 Task: Sort the products in the category "Plants" by unit price (high first).
Action: Mouse moved to (246, 128)
Screenshot: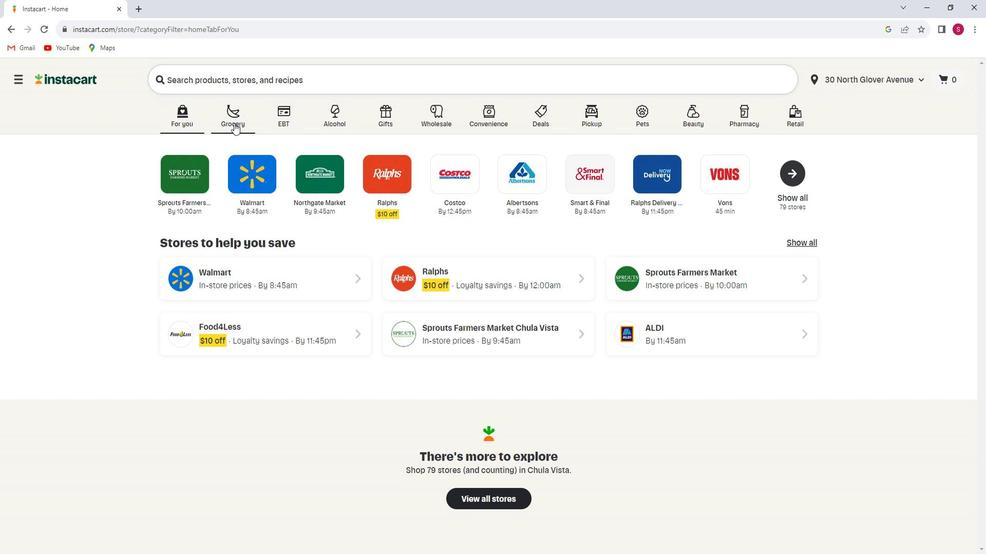
Action: Mouse pressed left at (246, 128)
Screenshot: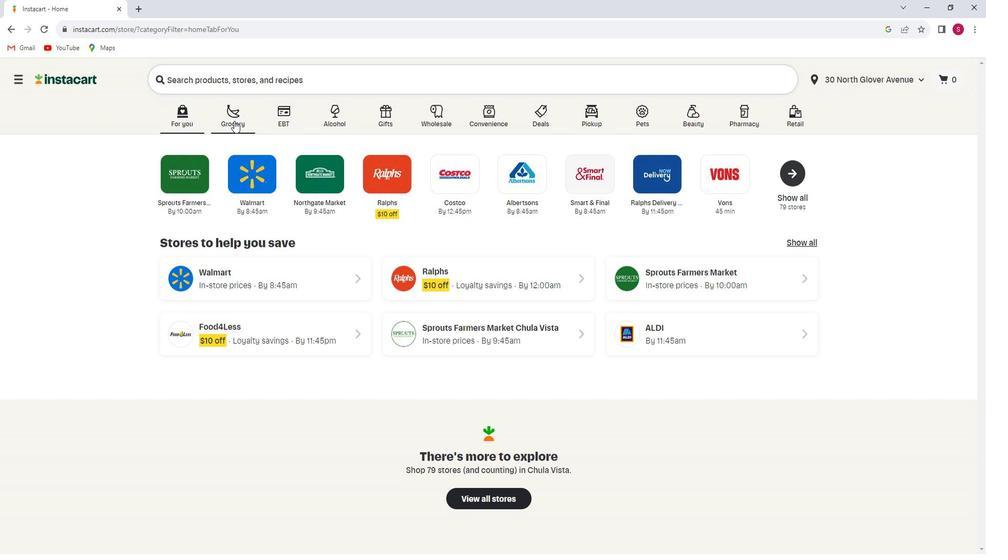 
Action: Mouse moved to (246, 312)
Screenshot: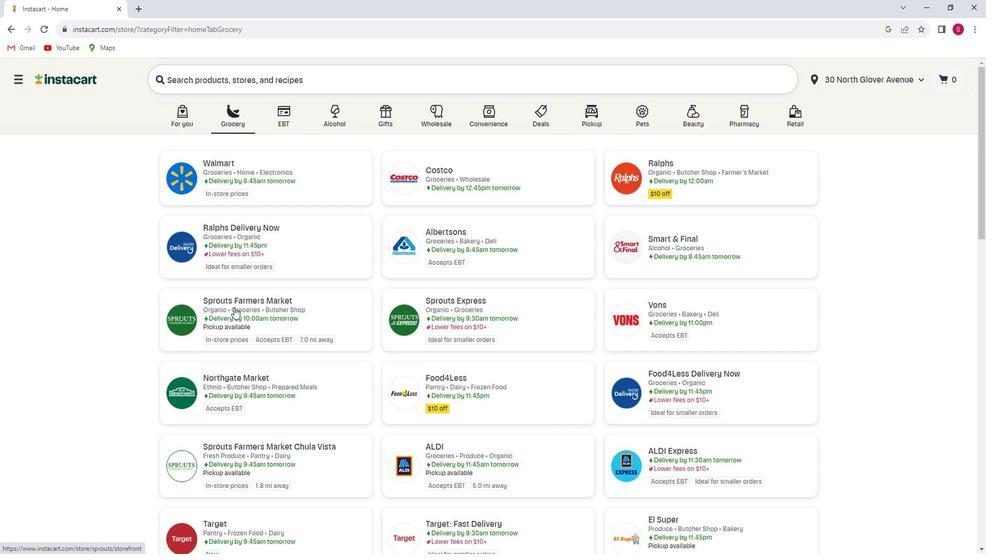 
Action: Mouse pressed left at (246, 312)
Screenshot: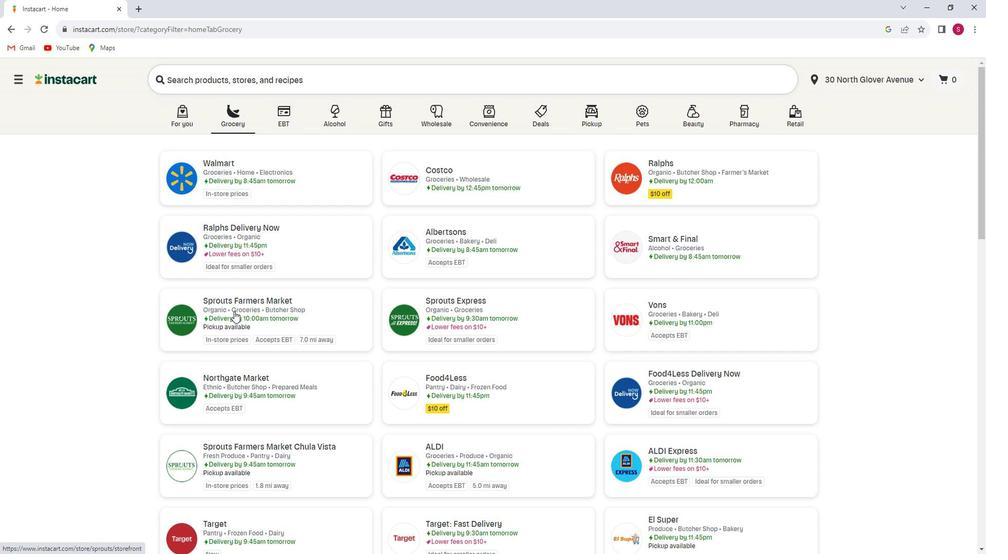 
Action: Mouse moved to (108, 380)
Screenshot: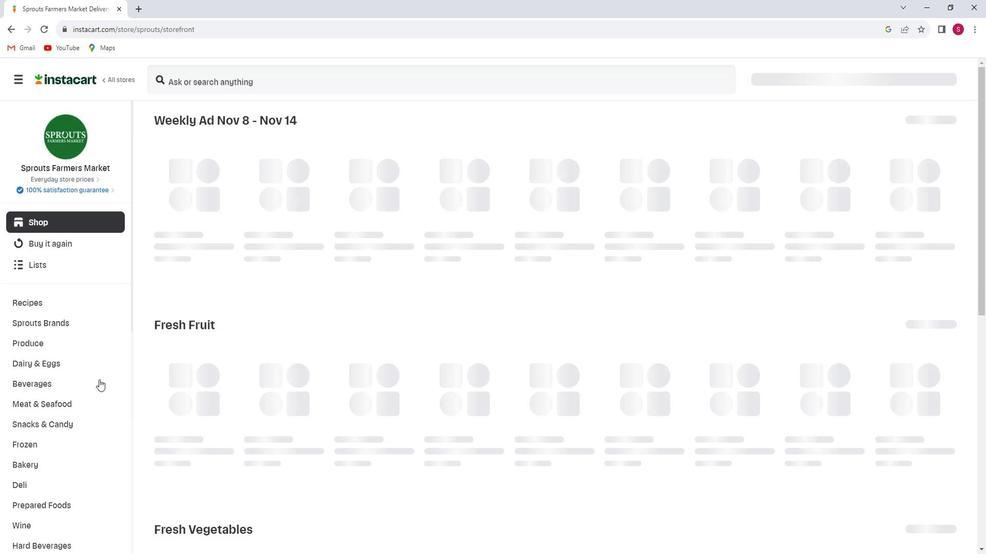 
Action: Mouse scrolled (108, 379) with delta (0, 0)
Screenshot: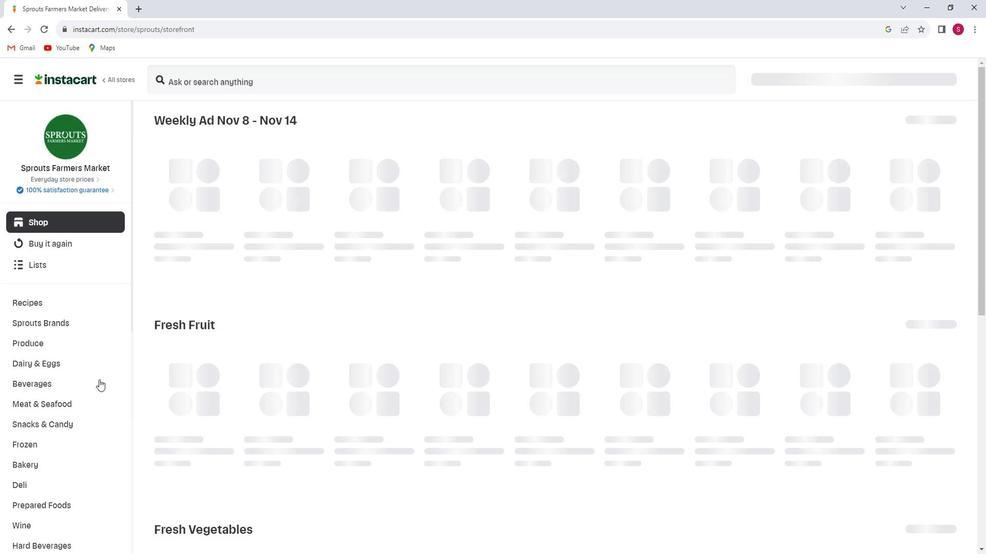 
Action: Mouse moved to (106, 382)
Screenshot: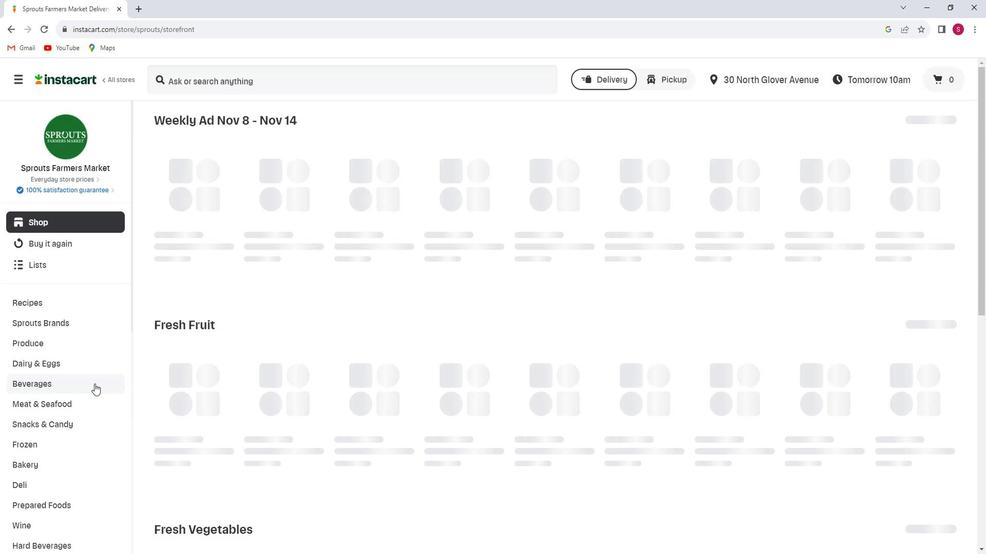 
Action: Mouse scrolled (106, 381) with delta (0, 0)
Screenshot: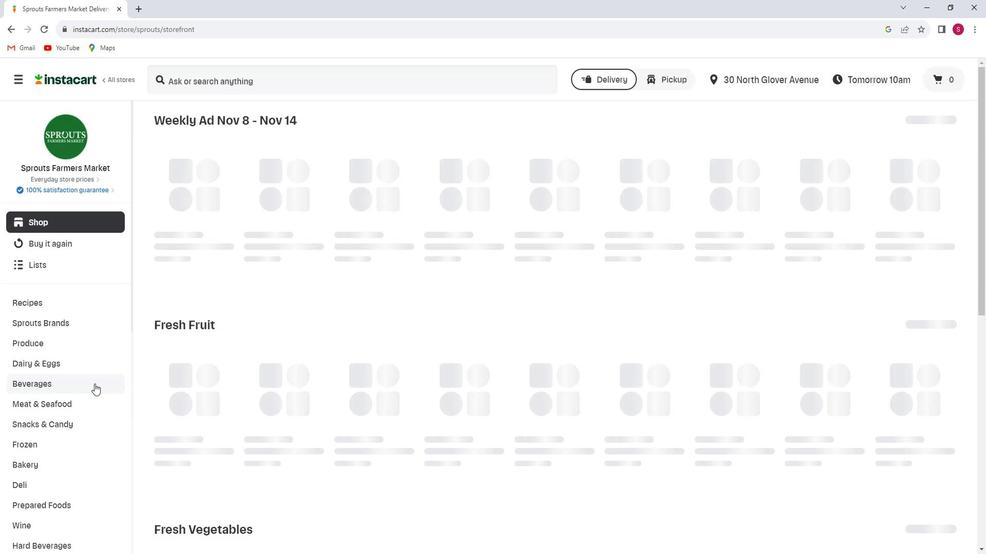 
Action: Mouse scrolled (106, 381) with delta (0, 0)
Screenshot: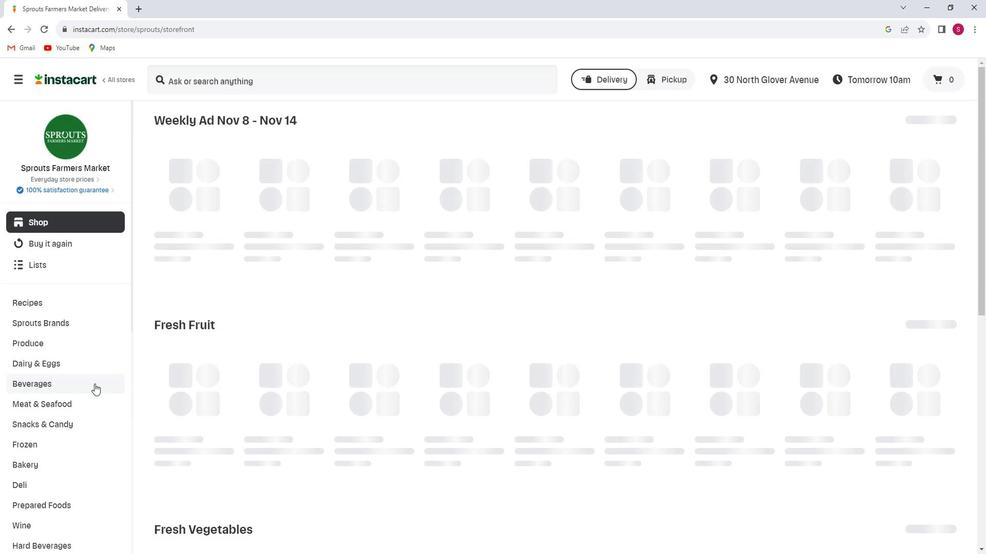 
Action: Mouse scrolled (106, 381) with delta (0, 0)
Screenshot: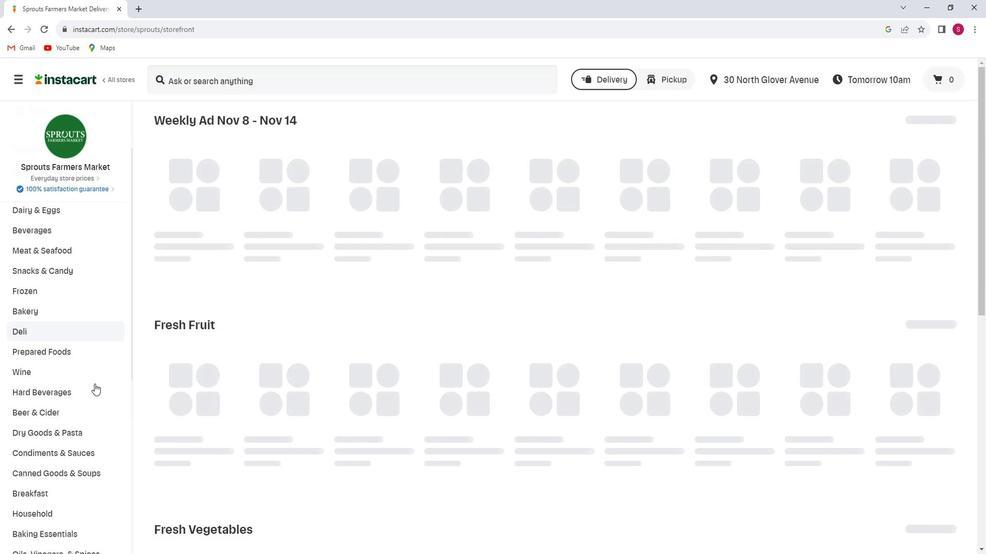 
Action: Mouse scrolled (106, 381) with delta (0, 0)
Screenshot: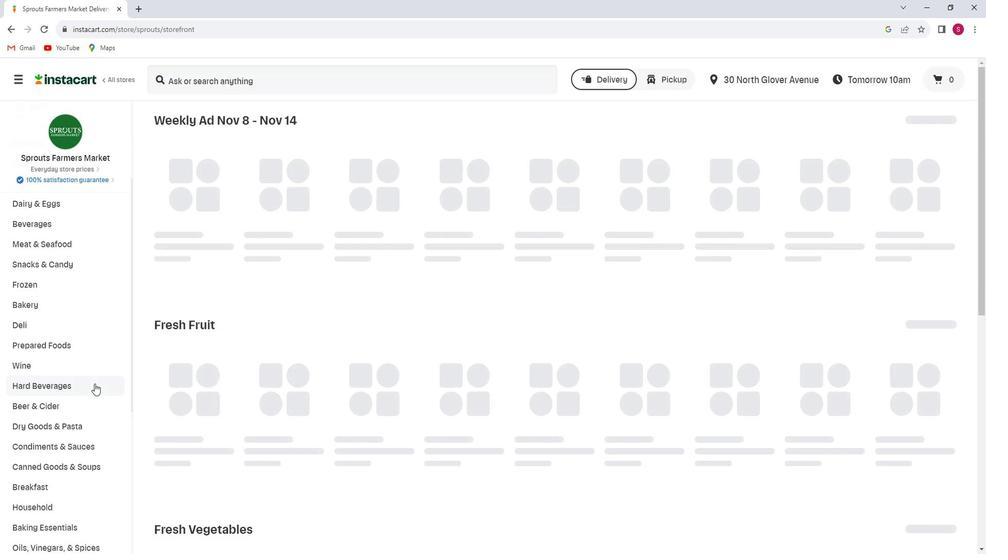 
Action: Mouse scrolled (106, 381) with delta (0, 0)
Screenshot: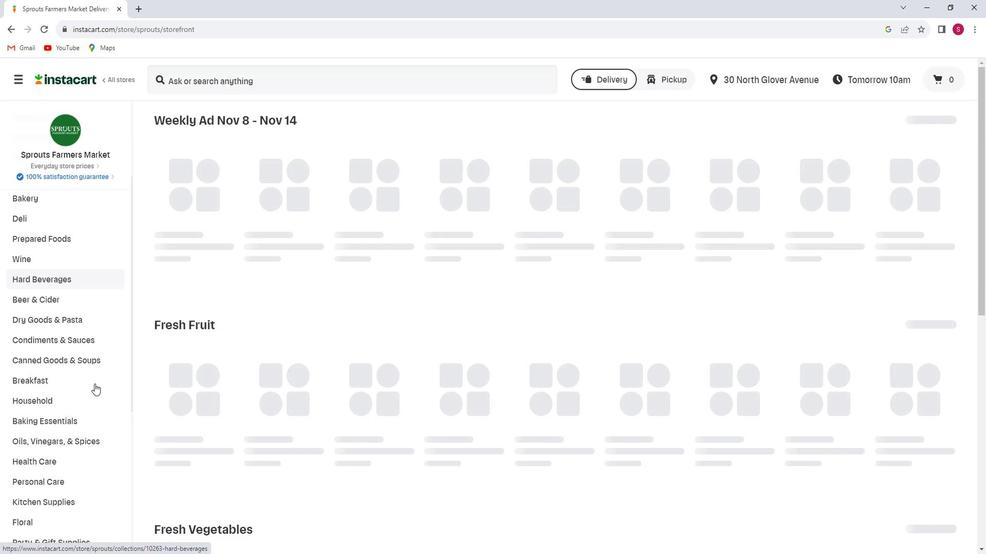
Action: Mouse scrolled (106, 381) with delta (0, 0)
Screenshot: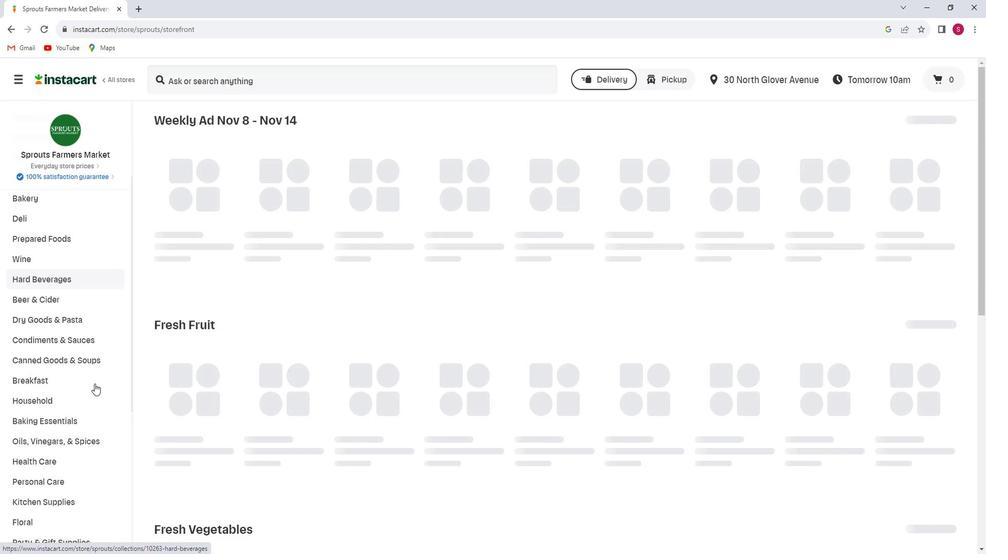 
Action: Mouse scrolled (106, 381) with delta (0, 0)
Screenshot: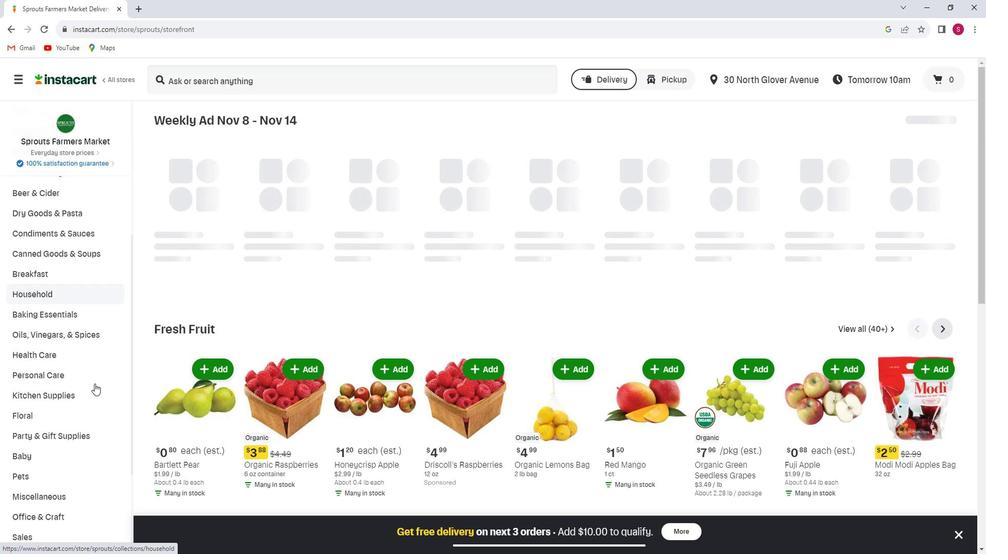 
Action: Mouse moved to (74, 360)
Screenshot: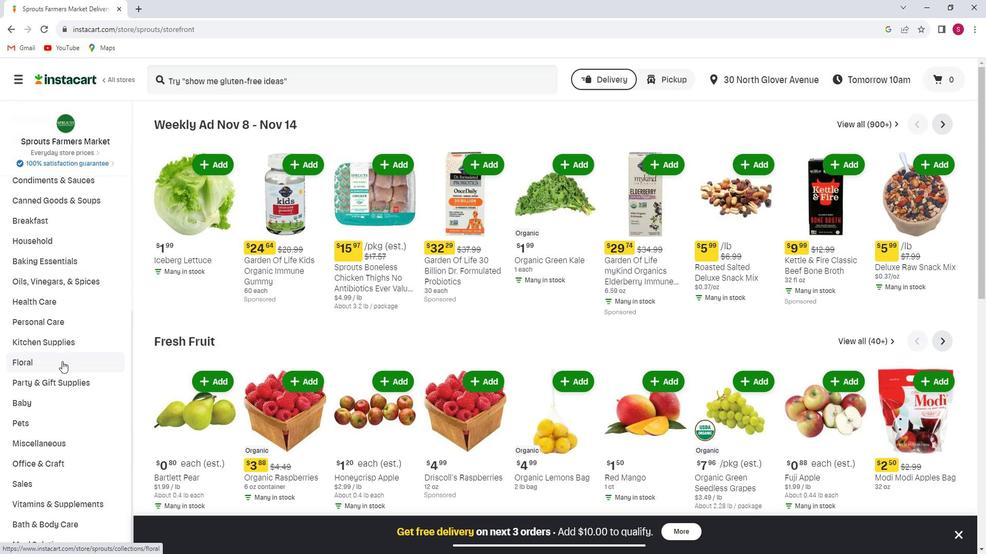 
Action: Mouse pressed left at (74, 360)
Screenshot: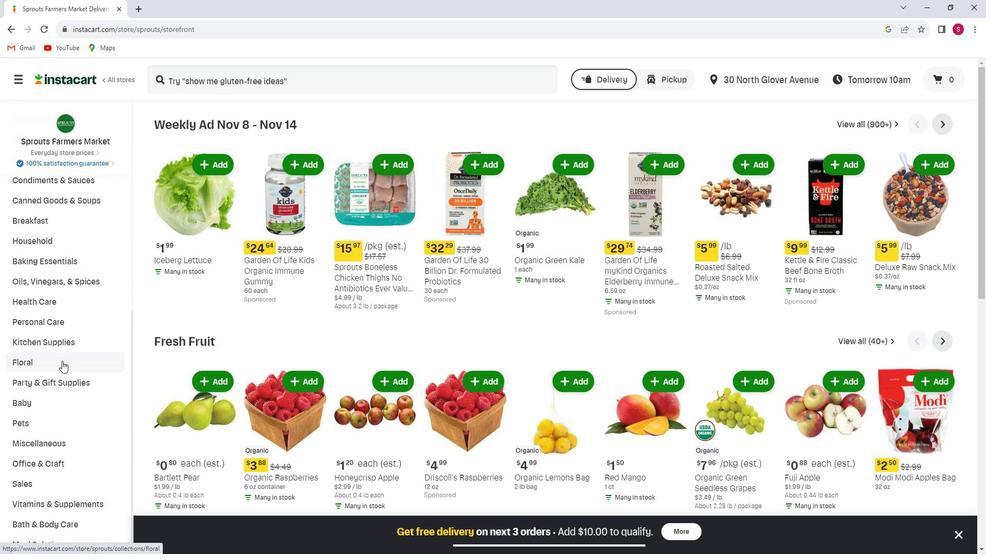 
Action: Mouse moved to (64, 400)
Screenshot: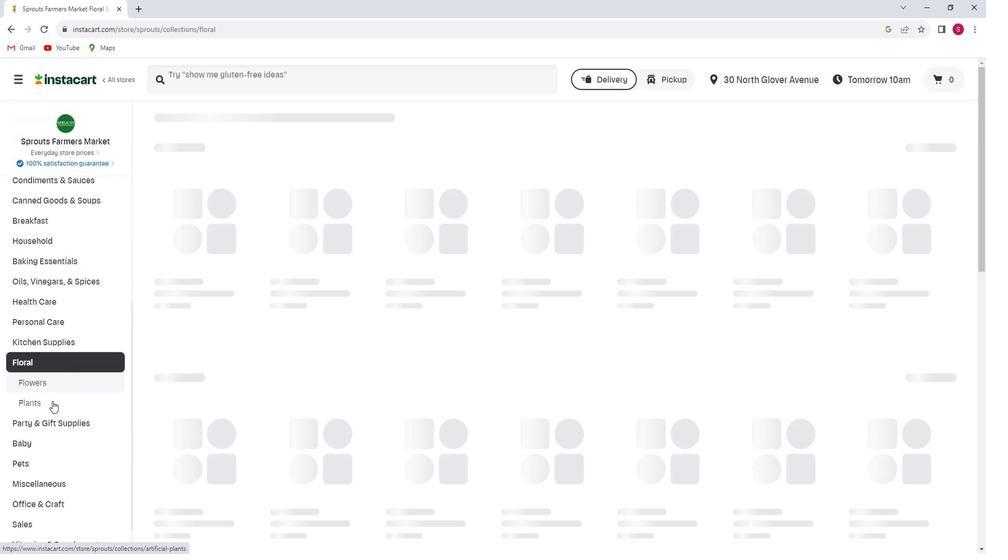 
Action: Mouse pressed left at (64, 400)
Screenshot: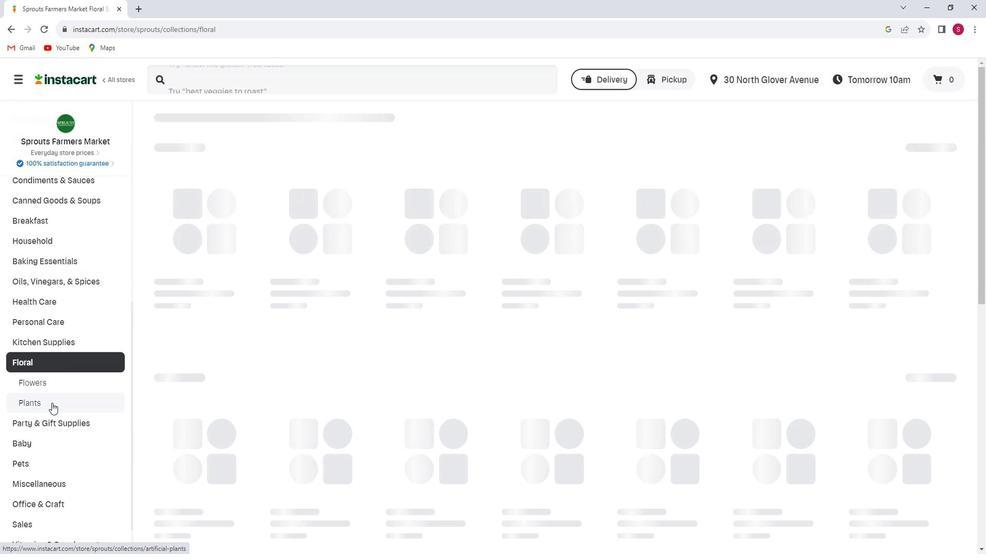 
Action: Mouse moved to (933, 162)
Screenshot: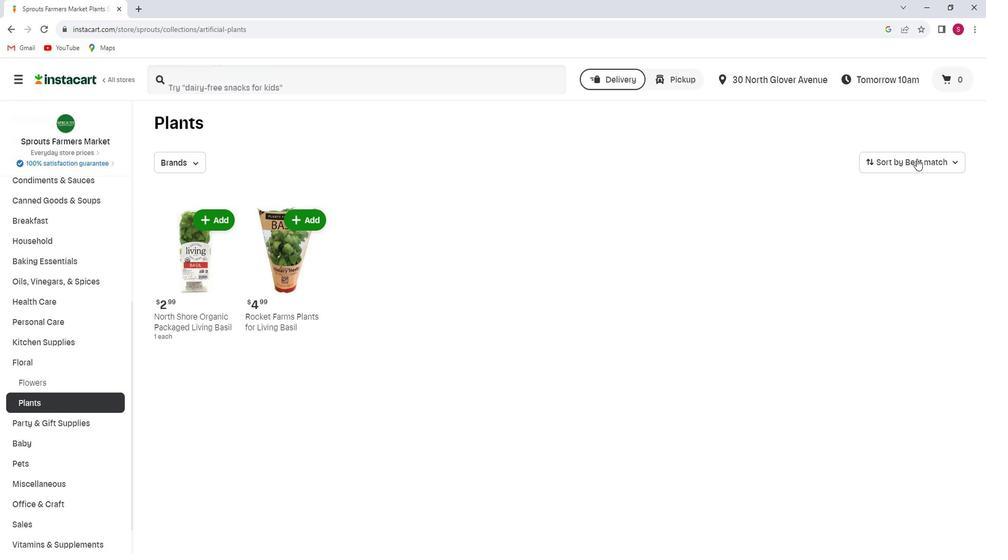 
Action: Mouse pressed left at (933, 162)
Screenshot: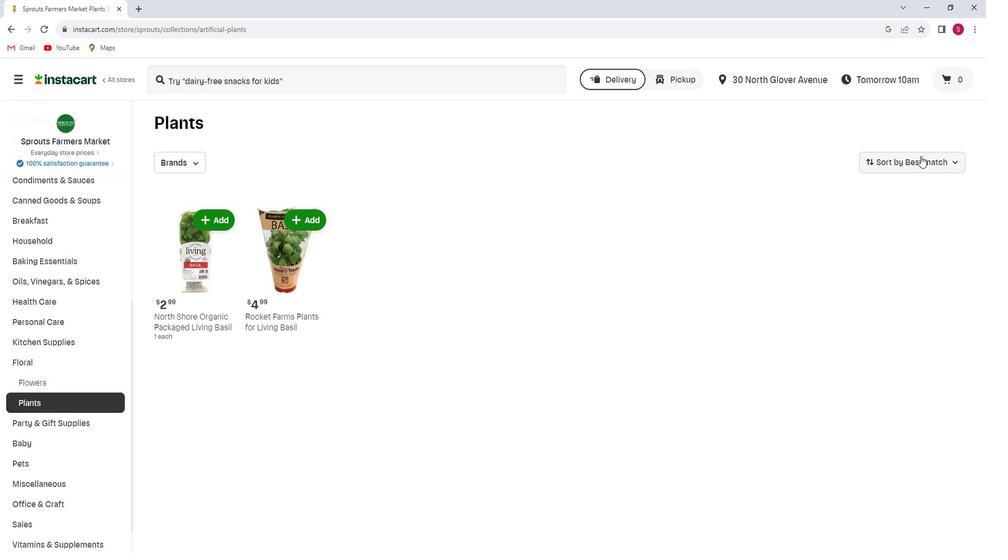 
Action: Mouse moved to (922, 288)
Screenshot: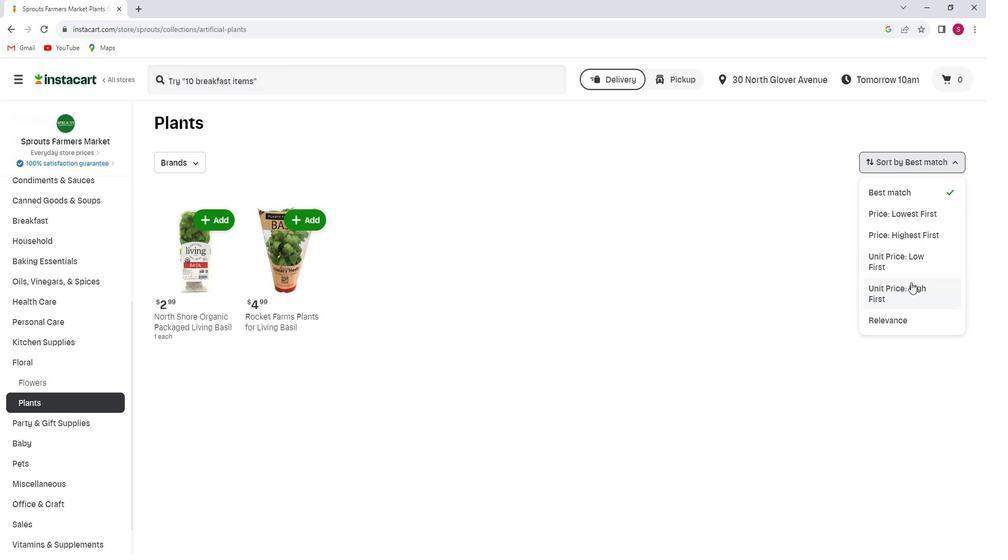 
Action: Mouse pressed left at (922, 288)
Screenshot: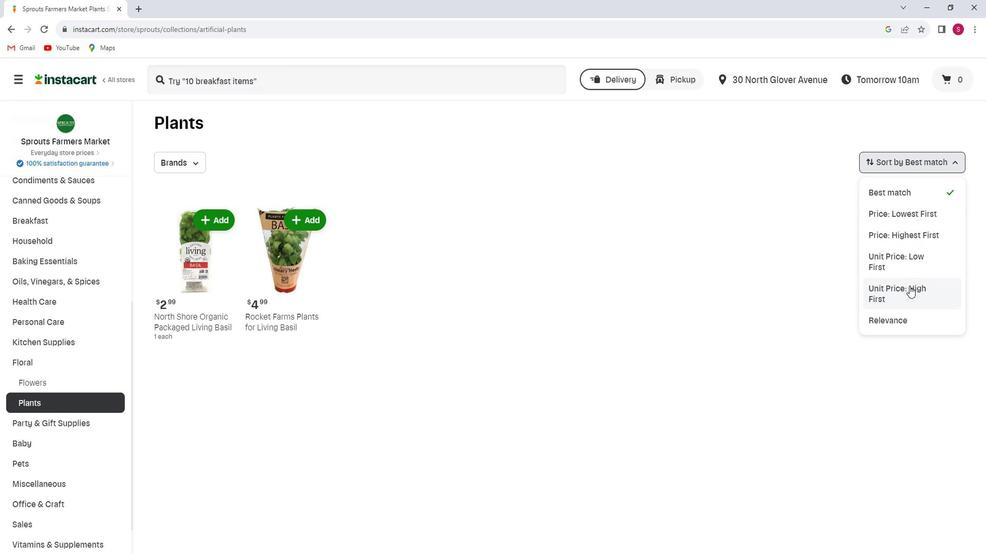 
Action: Mouse moved to (905, 288)
Screenshot: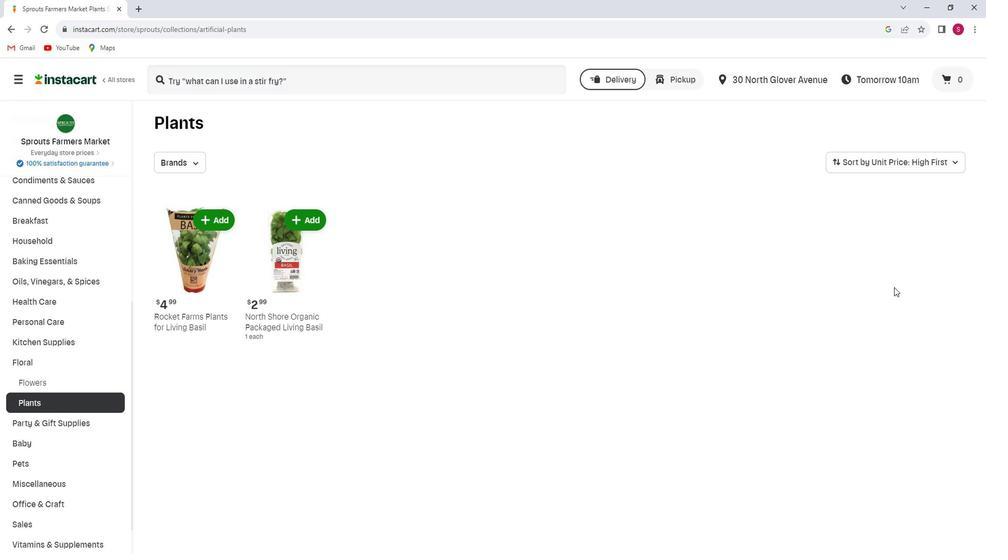 
